 Task: Add Home Health Almond Glow Lotion to the cart.
Action: Mouse moved to (935, 352)
Screenshot: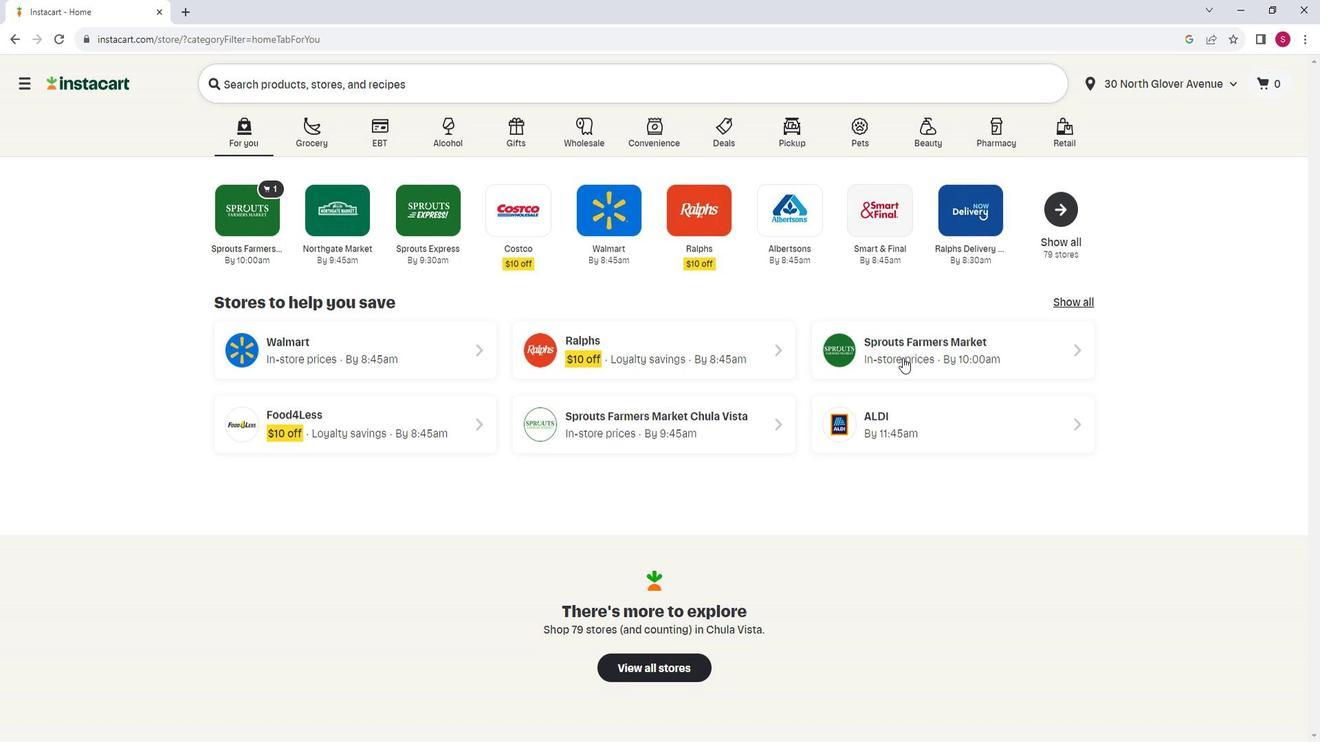 
Action: Mouse pressed left at (935, 352)
Screenshot: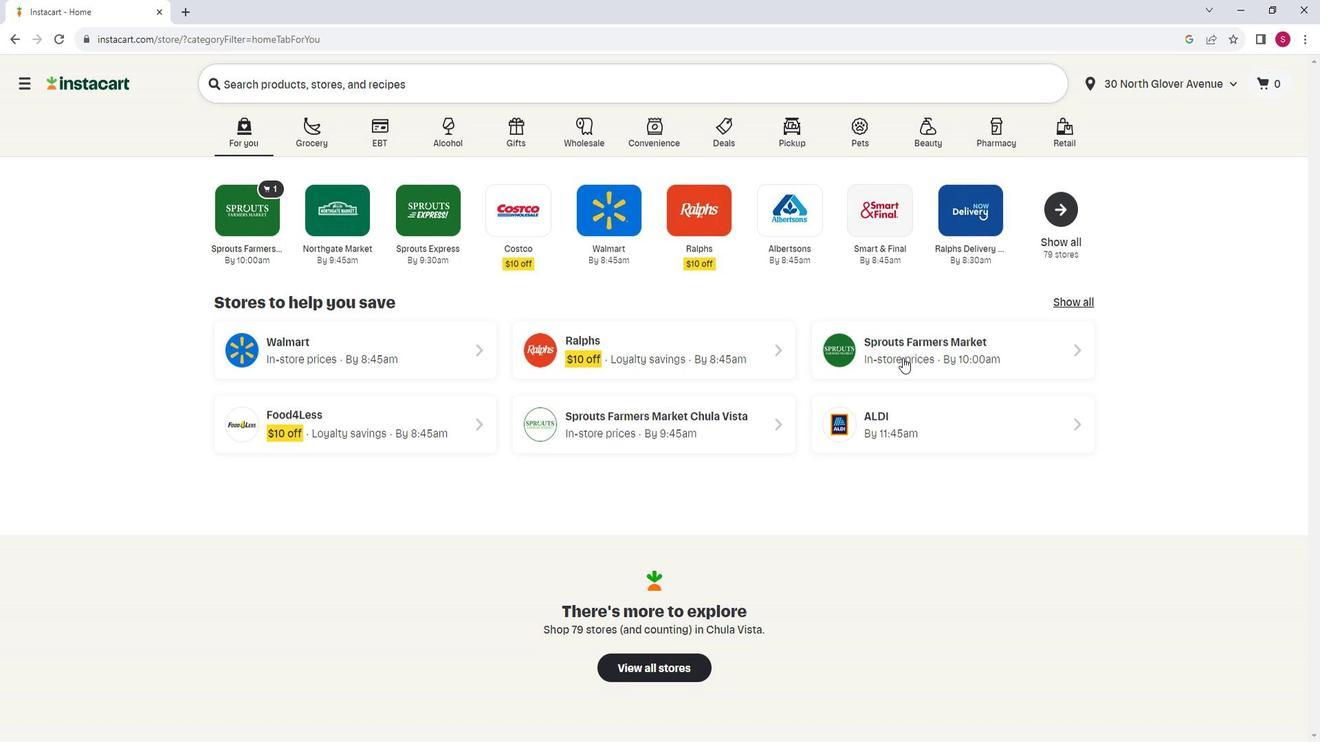 
Action: Mouse moved to (90, 490)
Screenshot: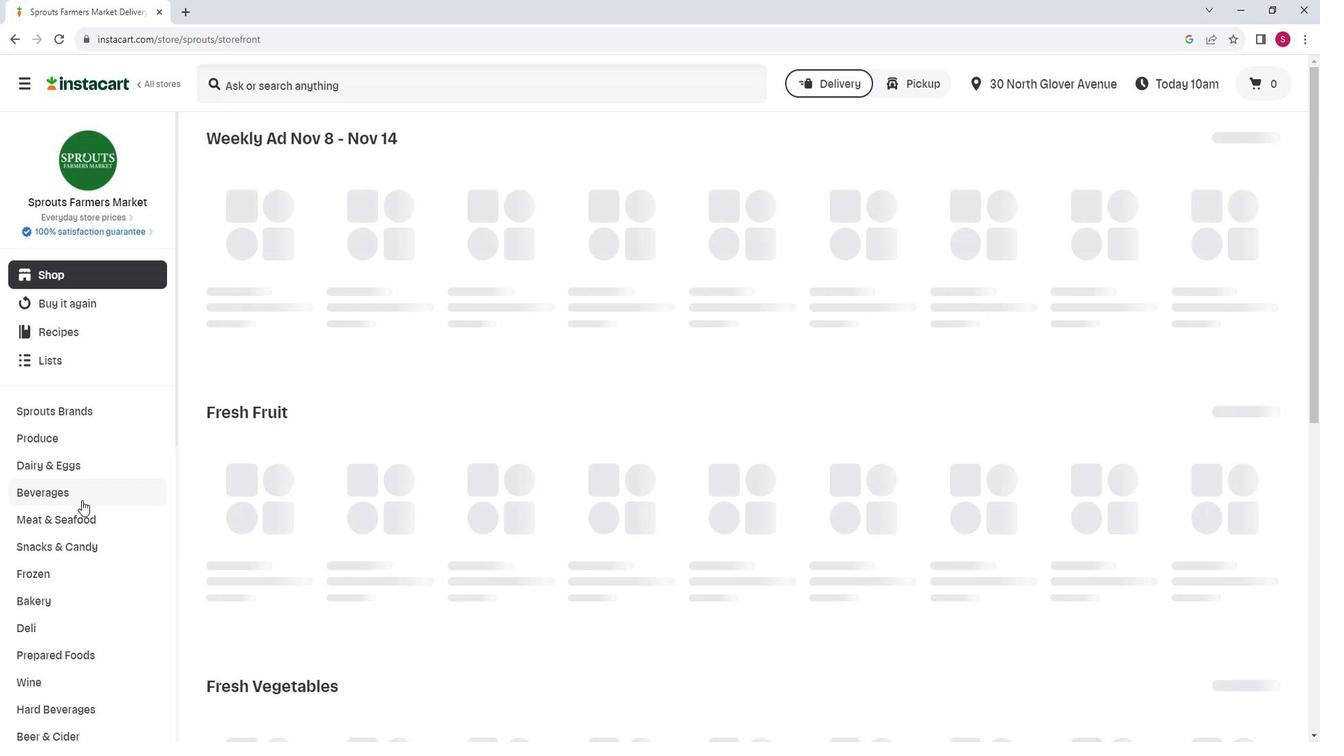 
Action: Mouse scrolled (90, 489) with delta (0, 0)
Screenshot: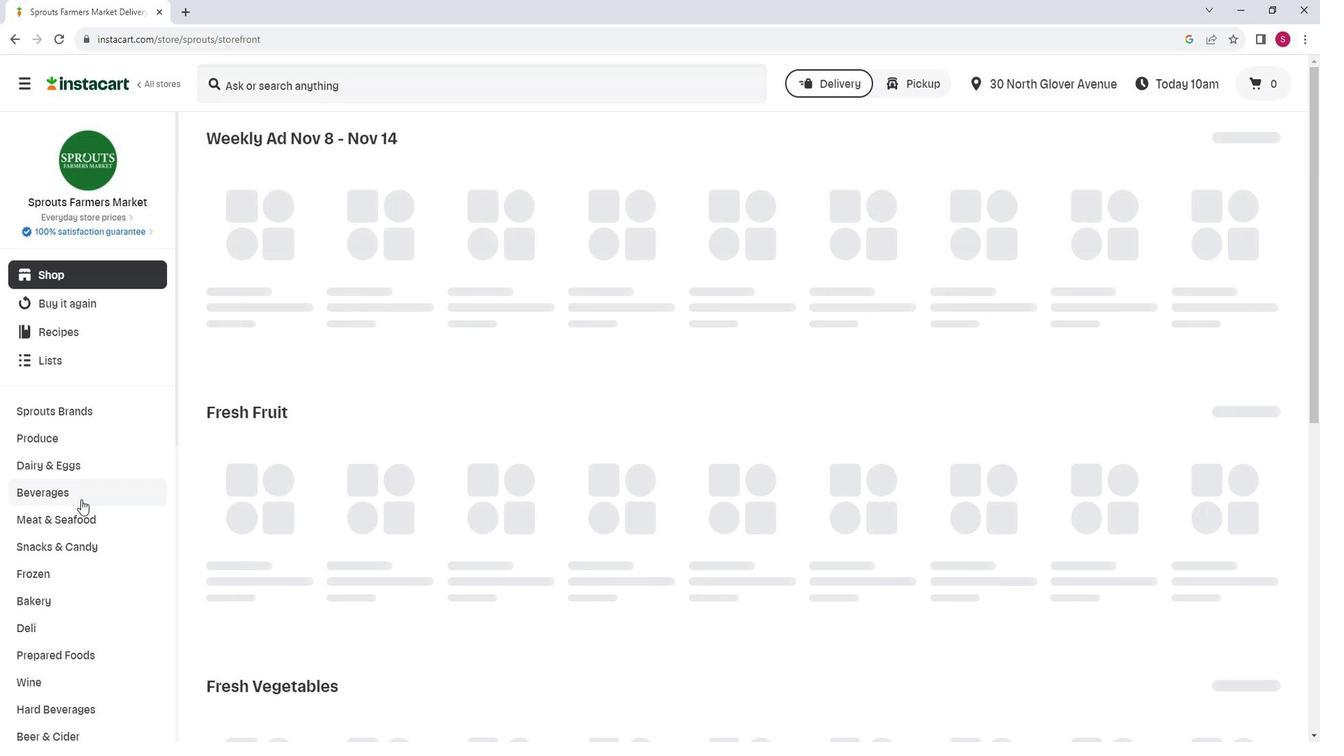 
Action: Mouse scrolled (90, 489) with delta (0, 0)
Screenshot: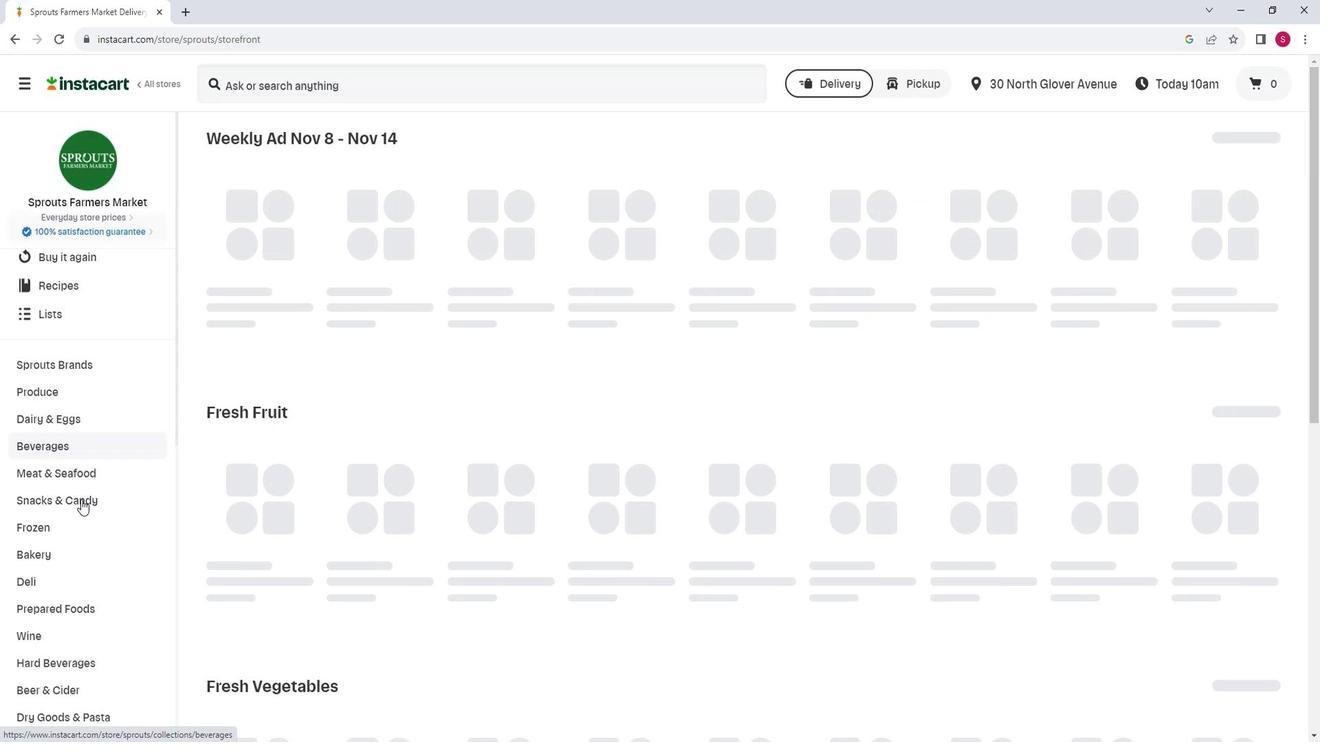 
Action: Mouse scrolled (90, 489) with delta (0, 0)
Screenshot: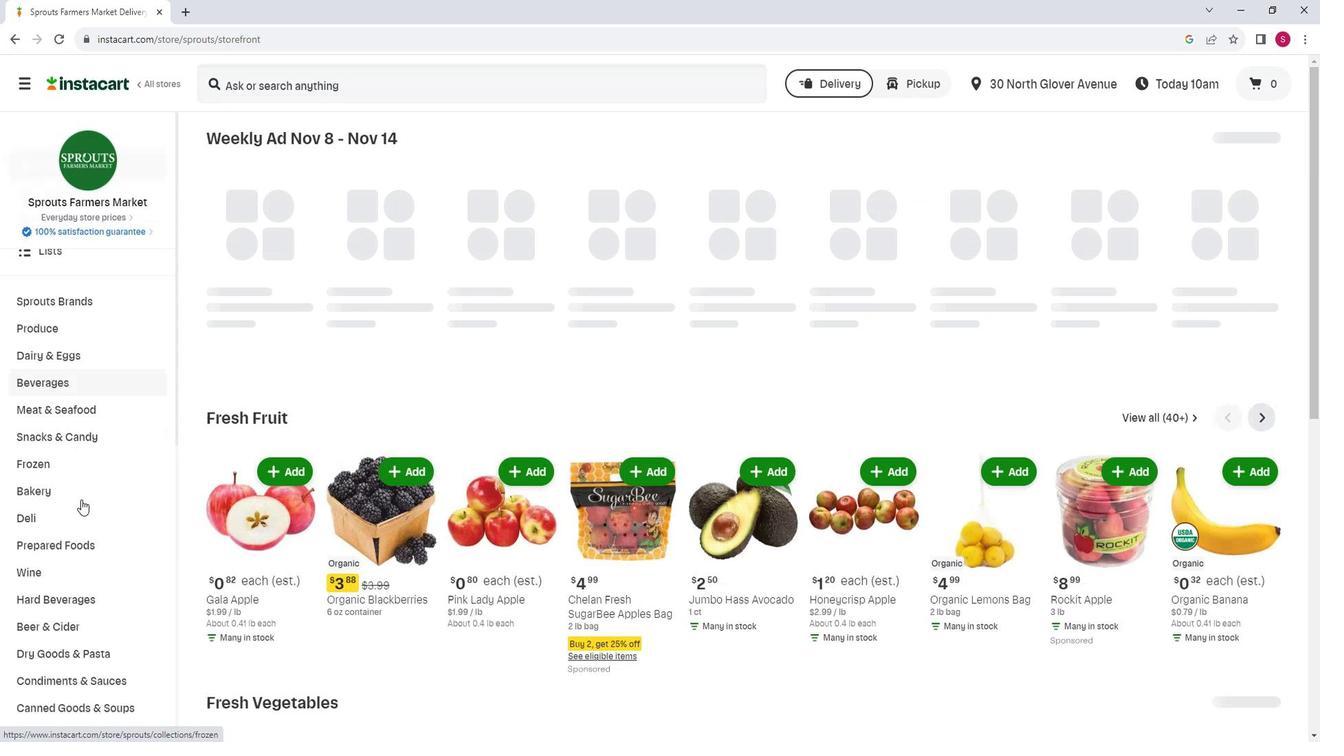 
Action: Mouse scrolled (90, 489) with delta (0, 0)
Screenshot: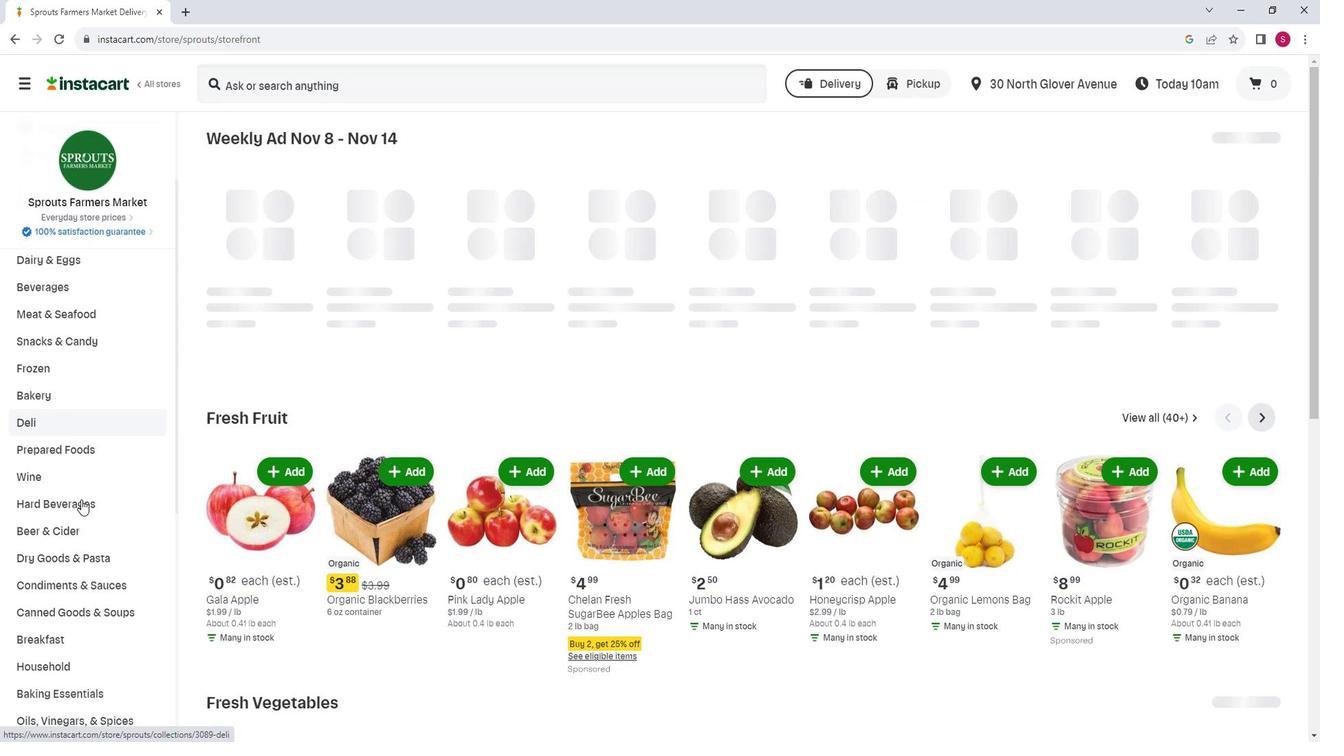 
Action: Mouse moved to (85, 511)
Screenshot: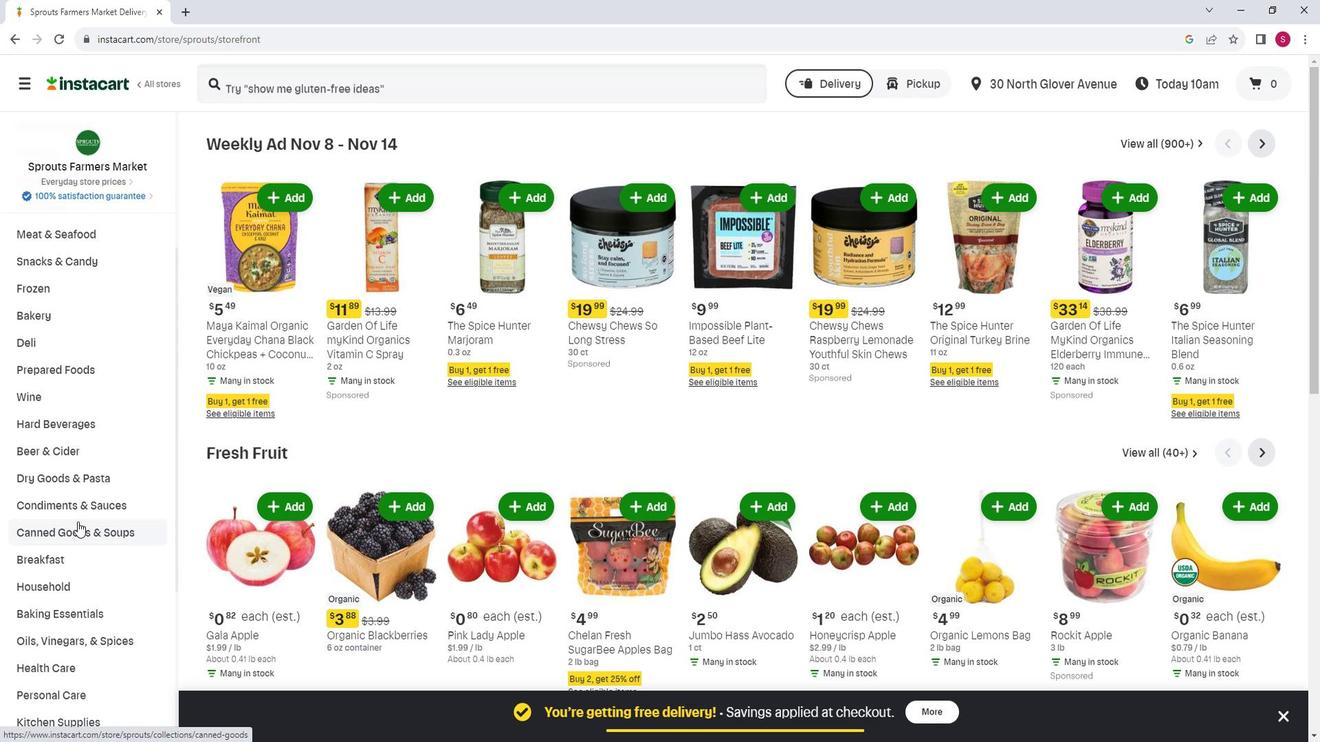 
Action: Mouse scrolled (85, 511) with delta (0, 0)
Screenshot: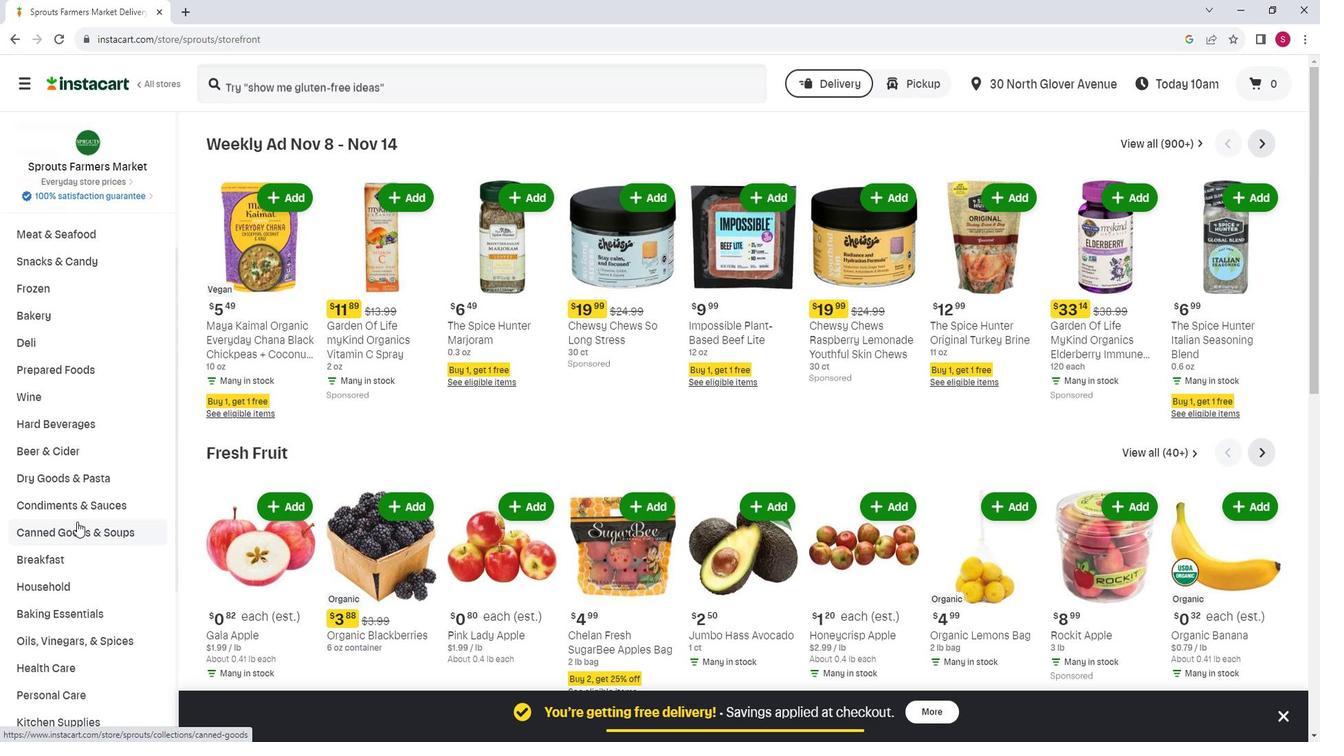 
Action: Mouse moved to (84, 511)
Screenshot: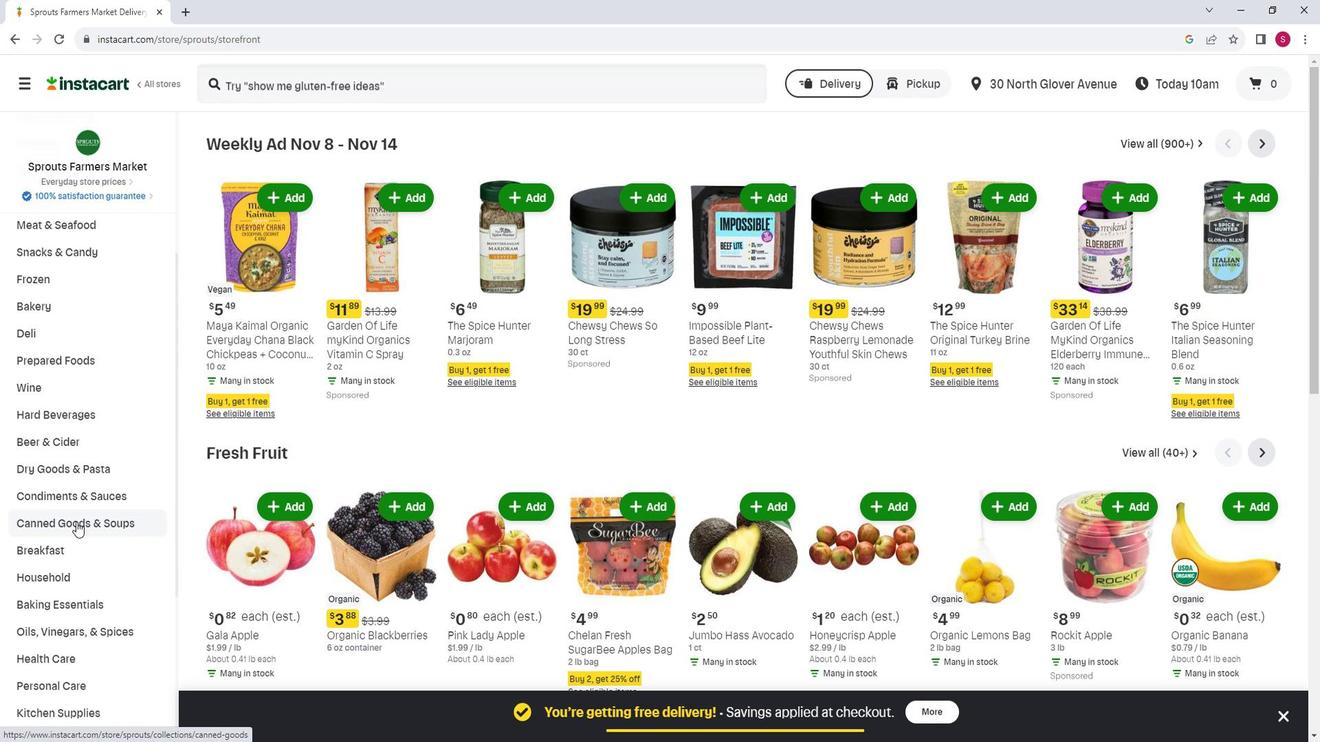 
Action: Mouse scrolled (84, 511) with delta (0, 0)
Screenshot: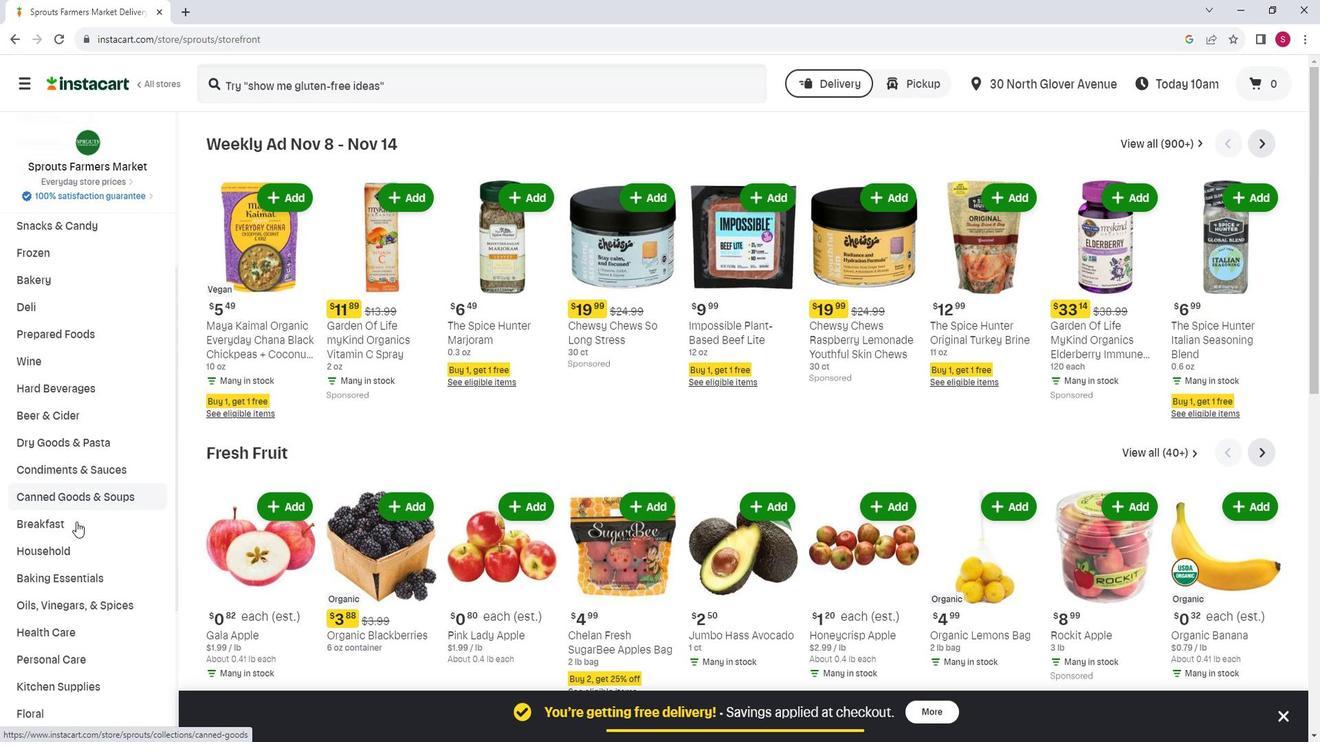 
Action: Mouse moved to (88, 532)
Screenshot: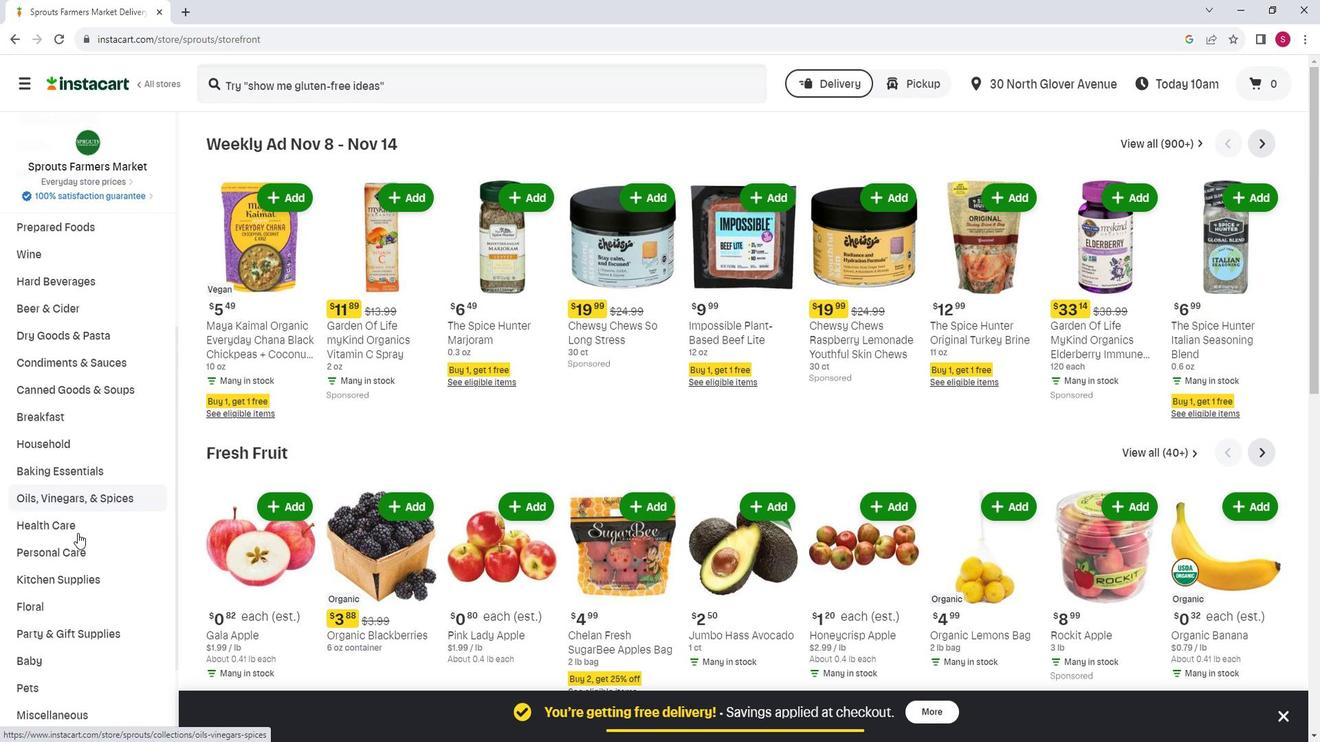 
Action: Mouse pressed left at (88, 532)
Screenshot: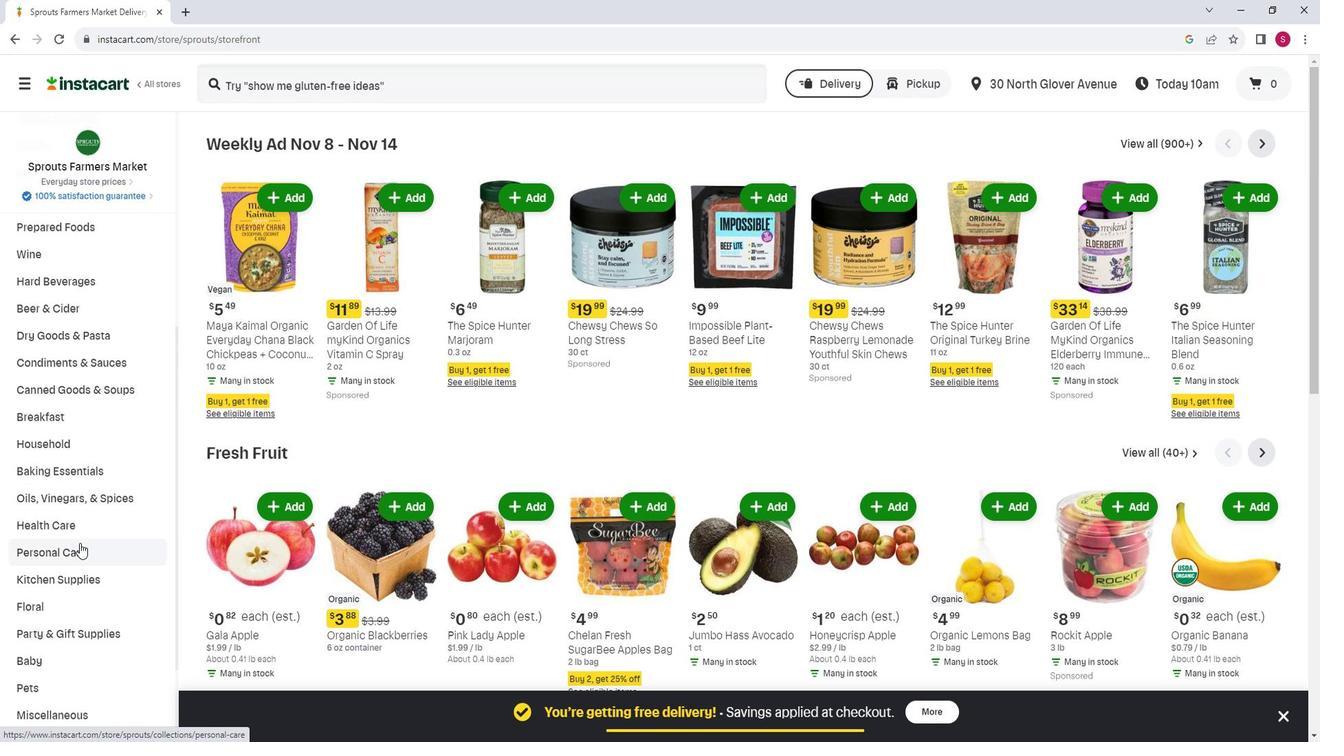 
Action: Mouse moved to (347, 181)
Screenshot: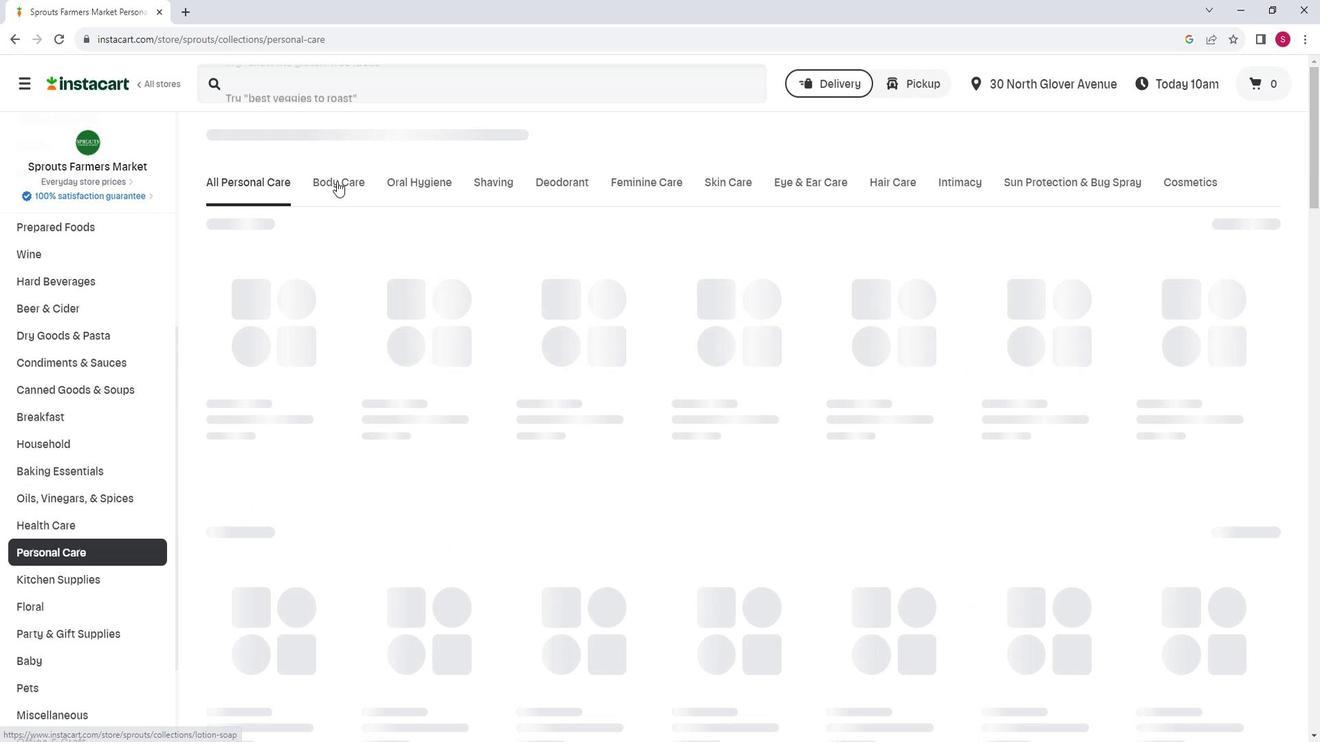 
Action: Mouse pressed left at (347, 181)
Screenshot: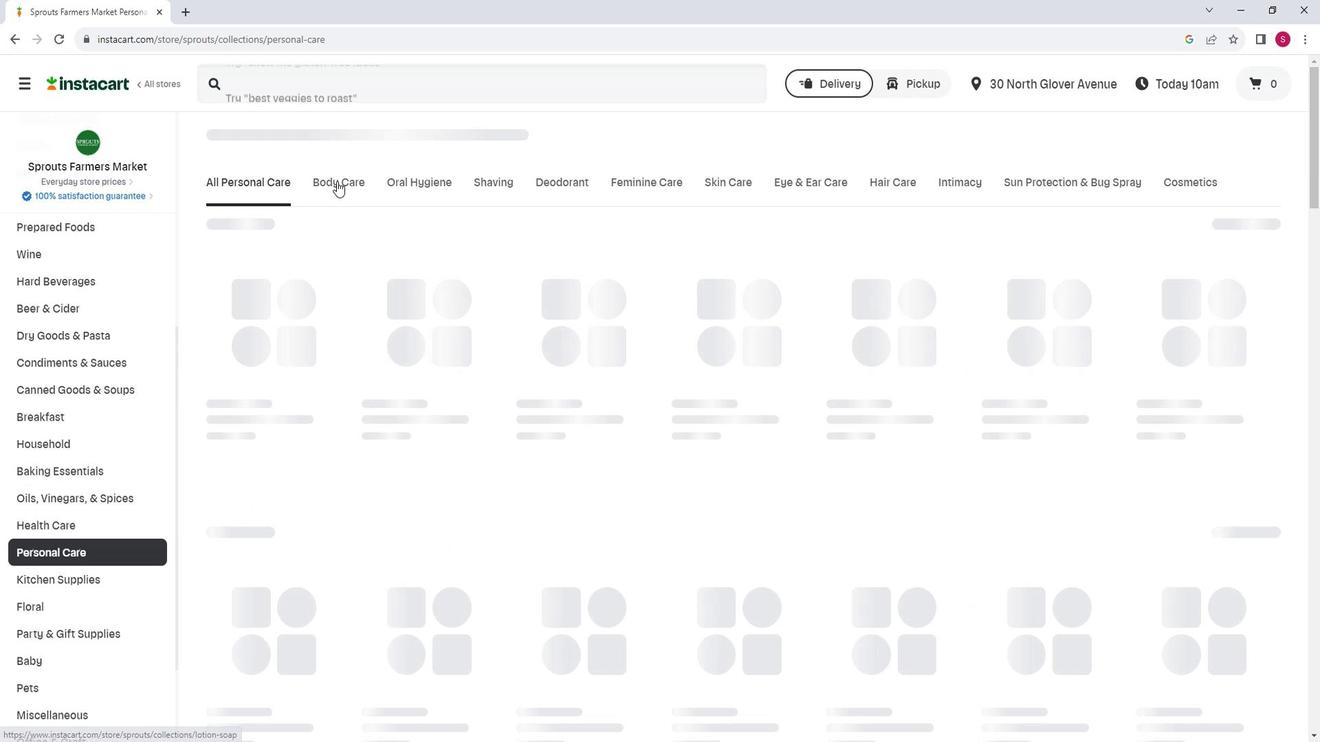 
Action: Mouse moved to (541, 237)
Screenshot: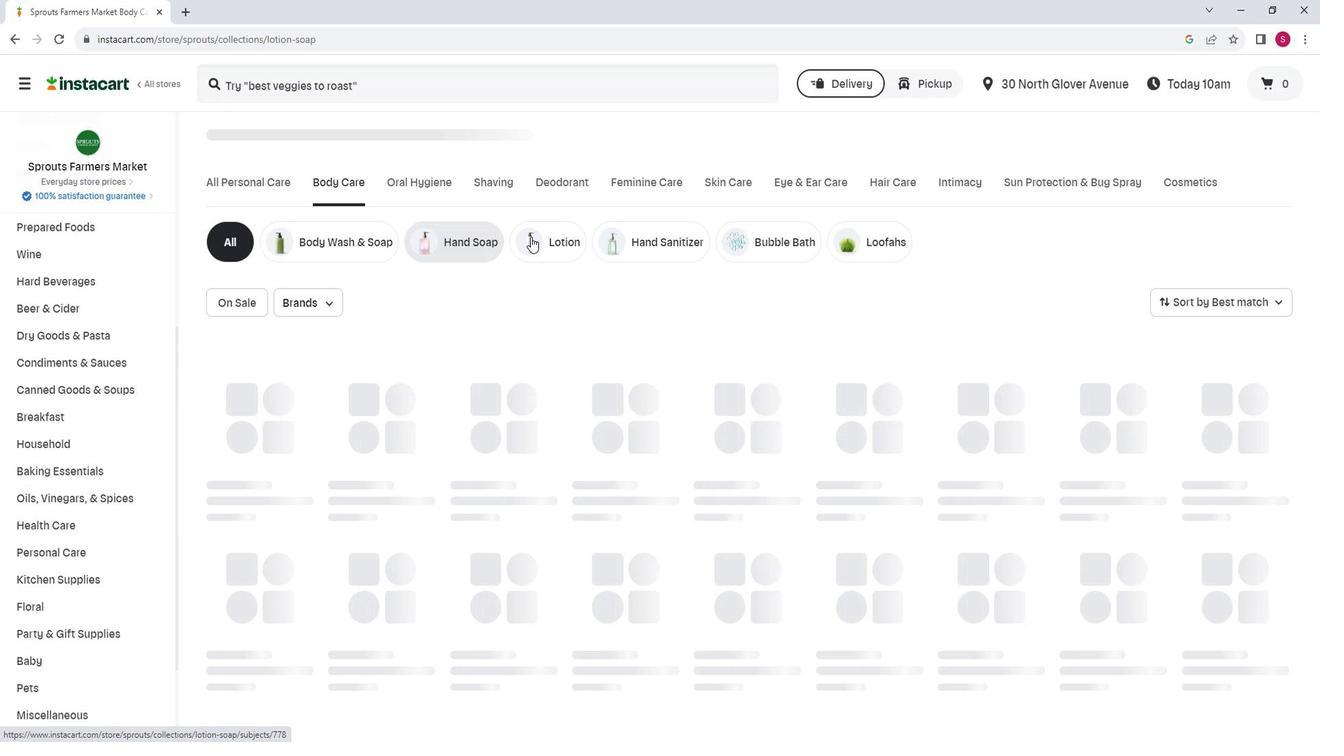 
Action: Mouse pressed left at (541, 237)
Screenshot: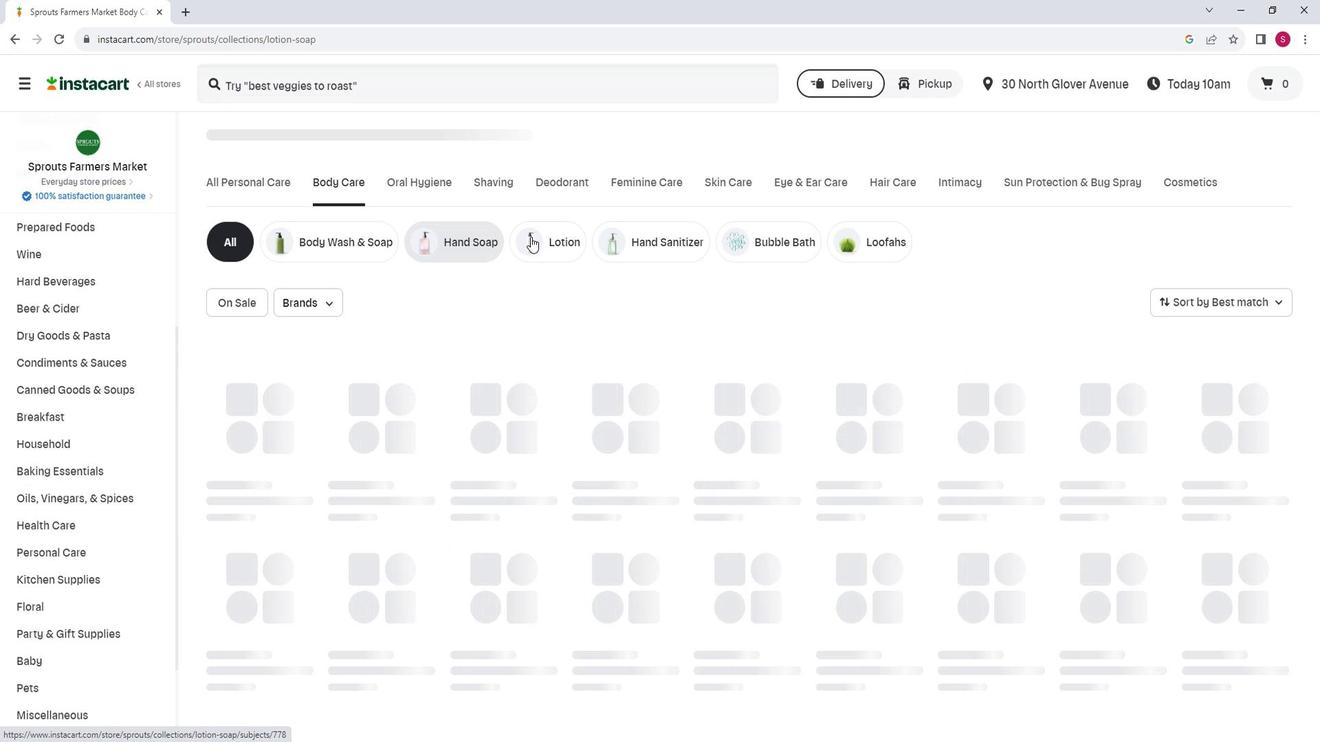 
Action: Mouse moved to (420, 88)
Screenshot: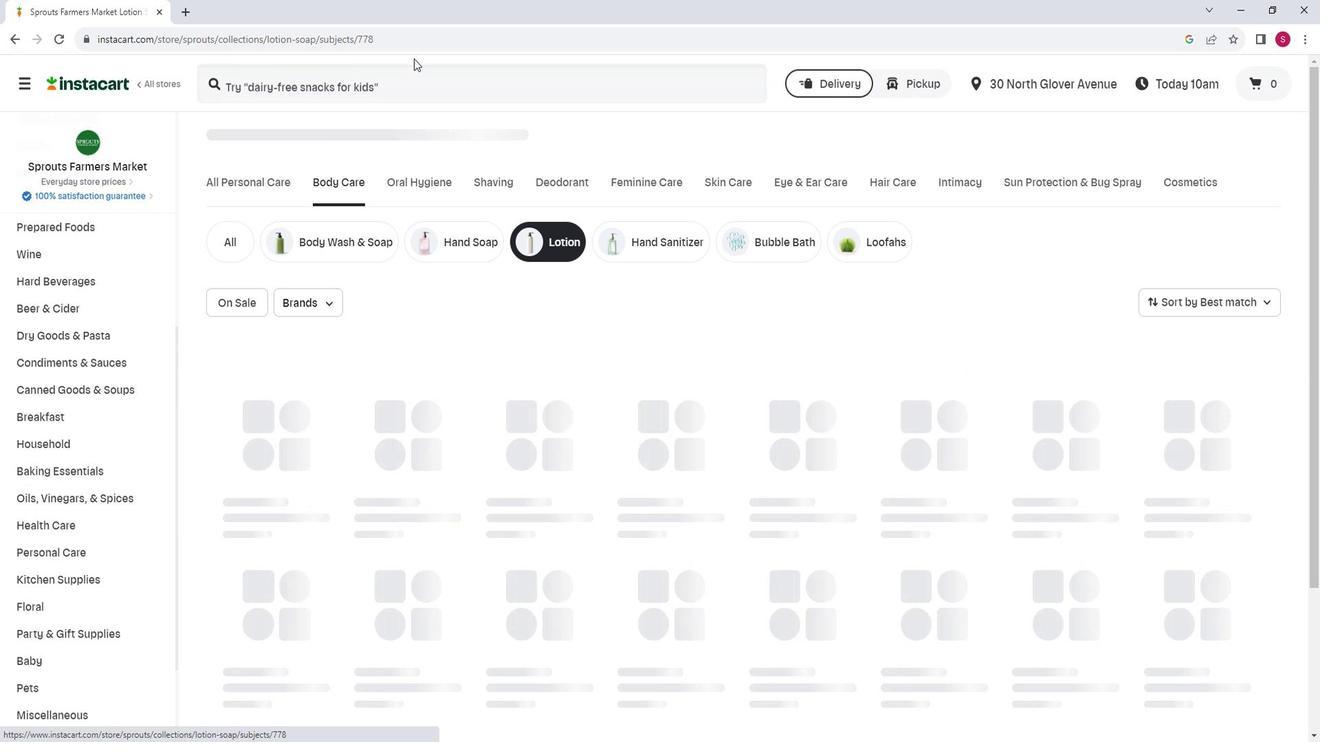 
Action: Mouse pressed left at (420, 88)
Screenshot: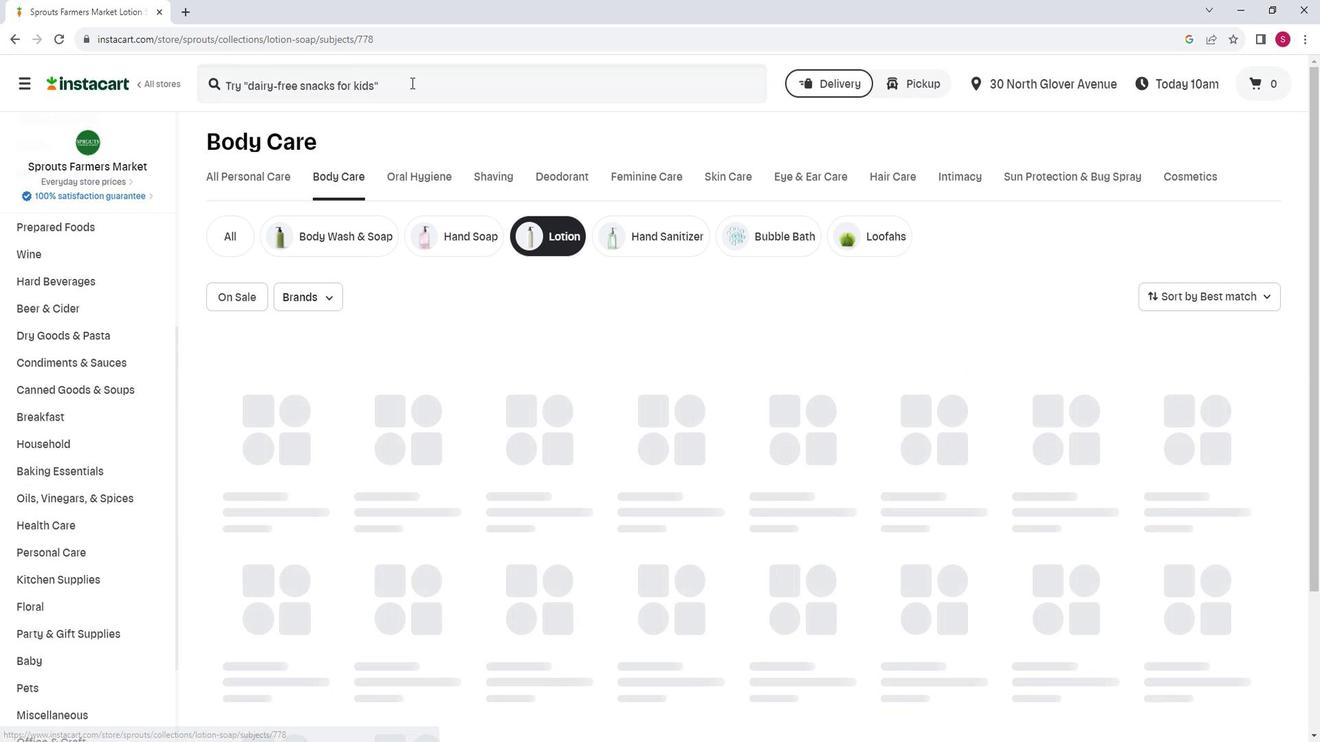 
Action: Mouse moved to (422, 89)
Screenshot: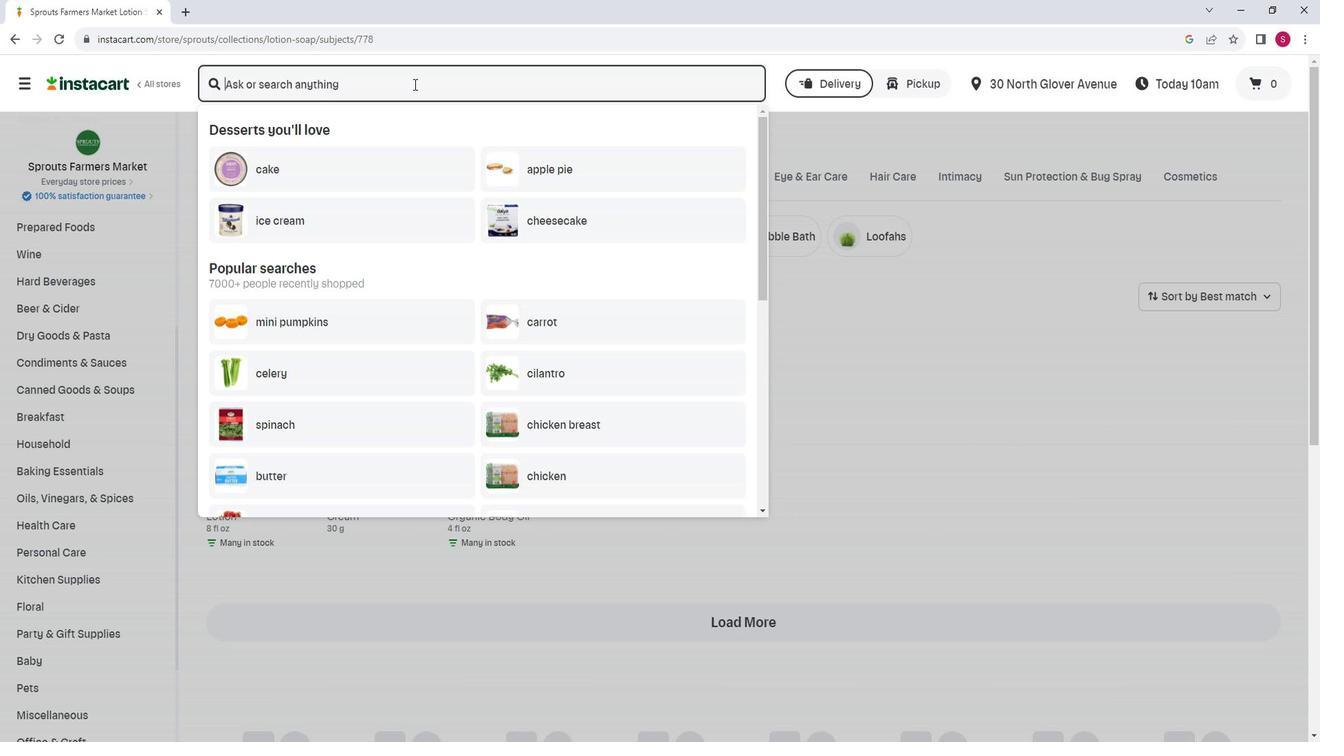 
Action: Key pressed <Key.shift>Home<Key.space><Key.shift><Key.shift><Key.shift><Key.shift><Key.shift>Helath<Key.space><Key.backspace><Key.backspace><Key.backspace><Key.backspace><Key.backspace>alth<Key.space><Key.shift>Alo<Key.backspace>mond<Key.space><Key.shift>Glow<Key.space><Key.shift>Lotion<Key.space><Key.enter>
Screenshot: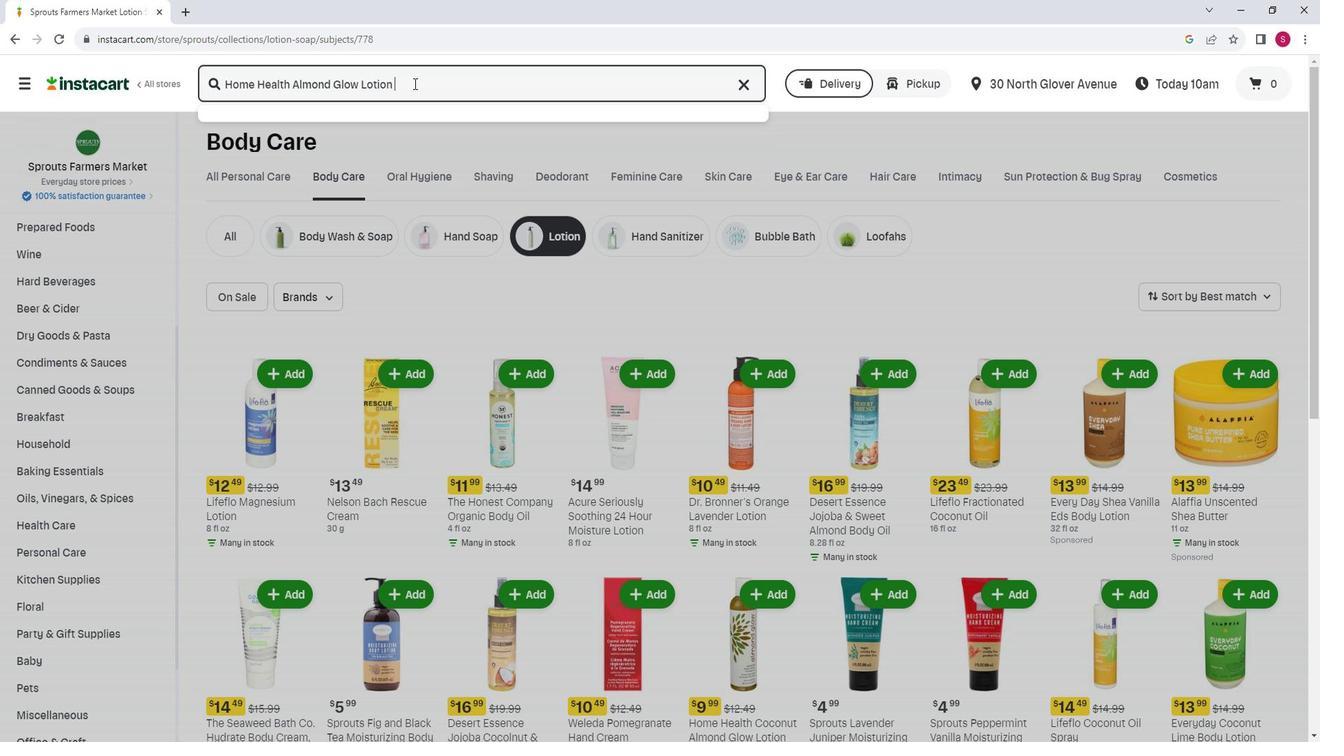 
Action: Mouse moved to (213, 176)
Screenshot: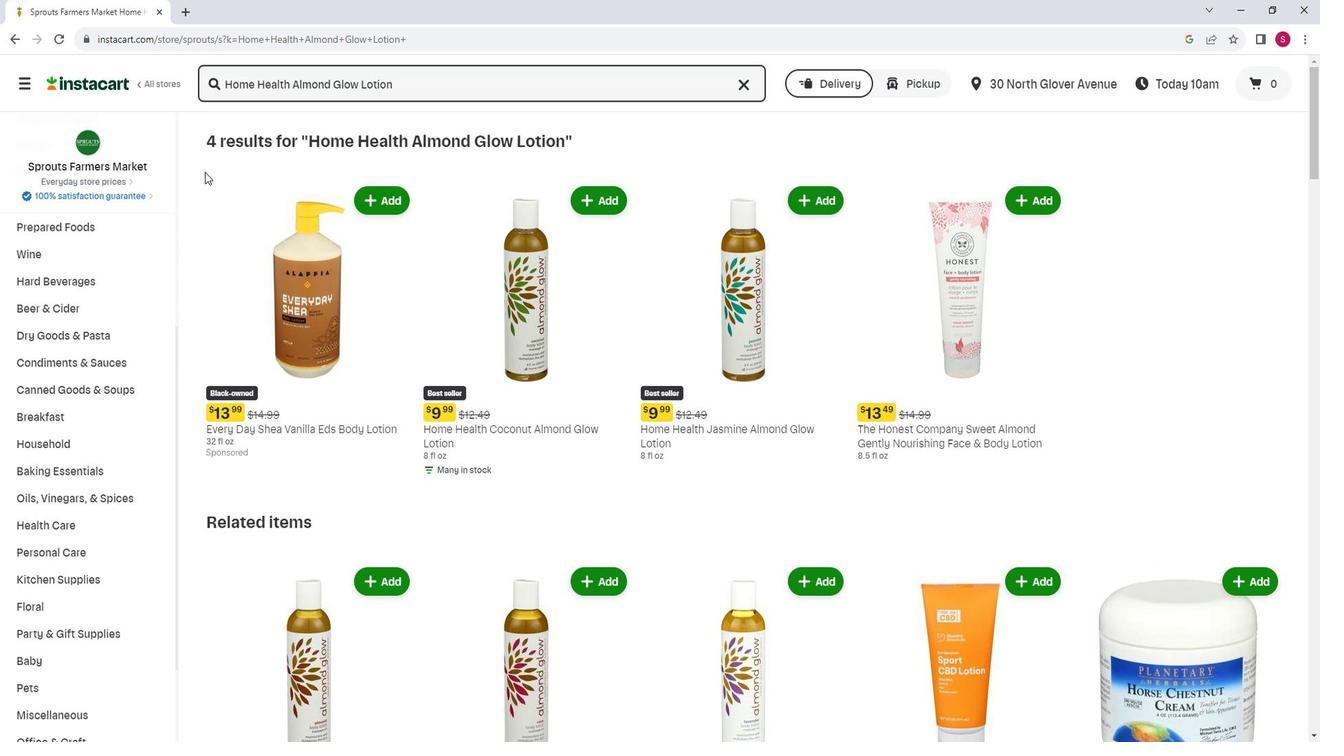 
Action: Mouse scrolled (213, 175) with delta (0, 0)
Screenshot: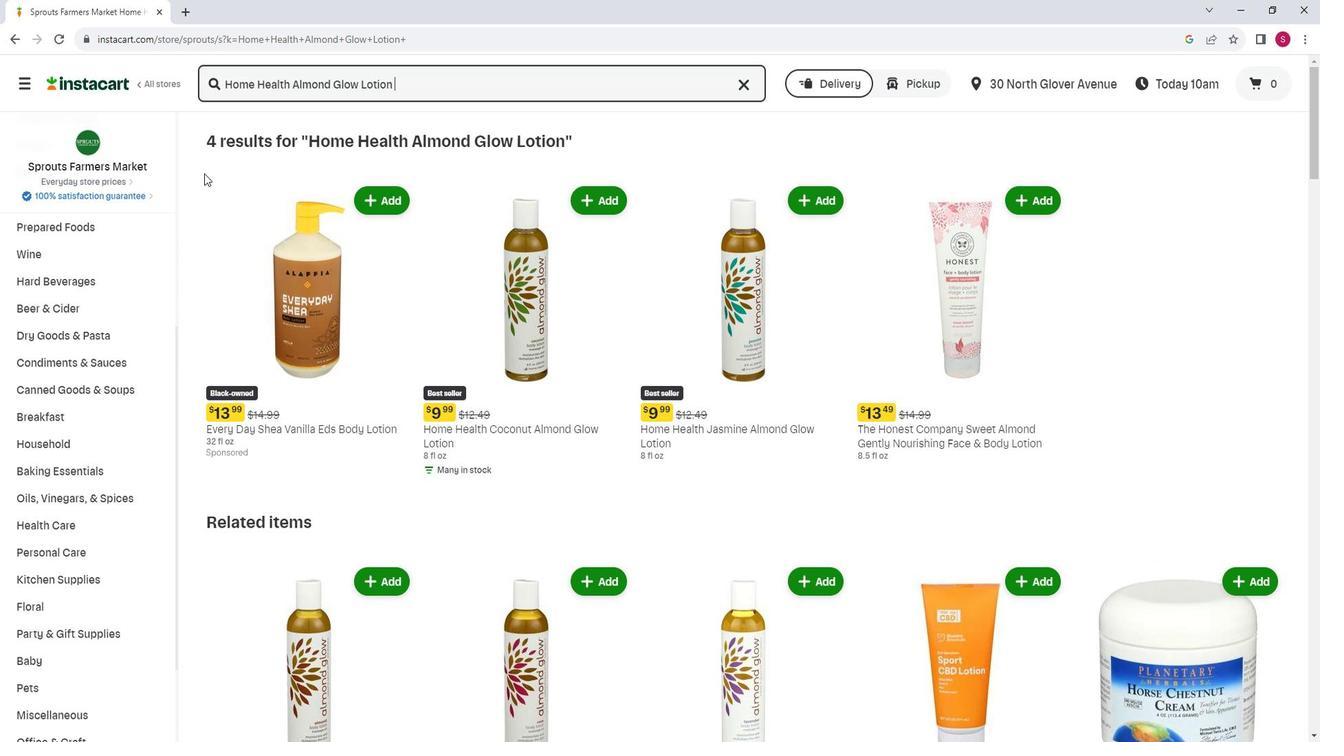 
Action: Mouse moved to (224, 177)
Screenshot: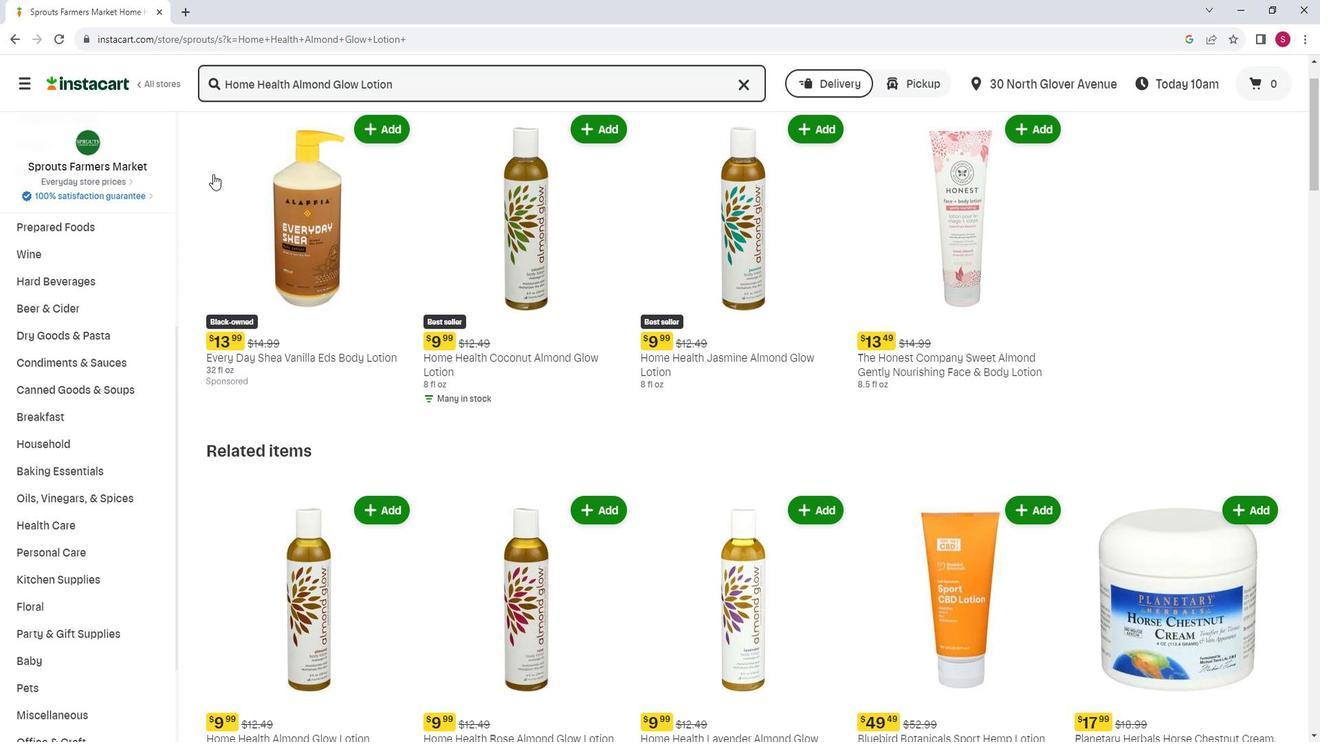 
Action: Mouse scrolled (224, 178) with delta (0, 0)
Screenshot: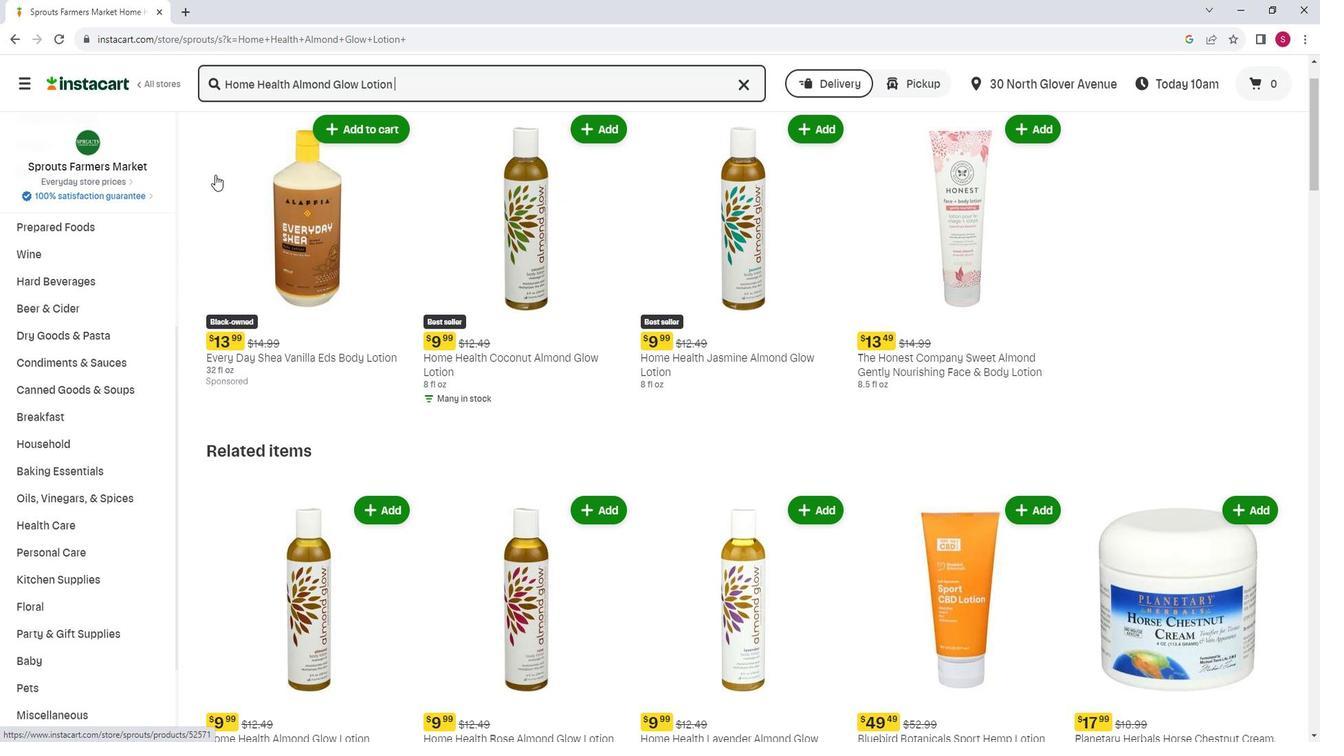 
Action: Mouse moved to (607, 199)
Screenshot: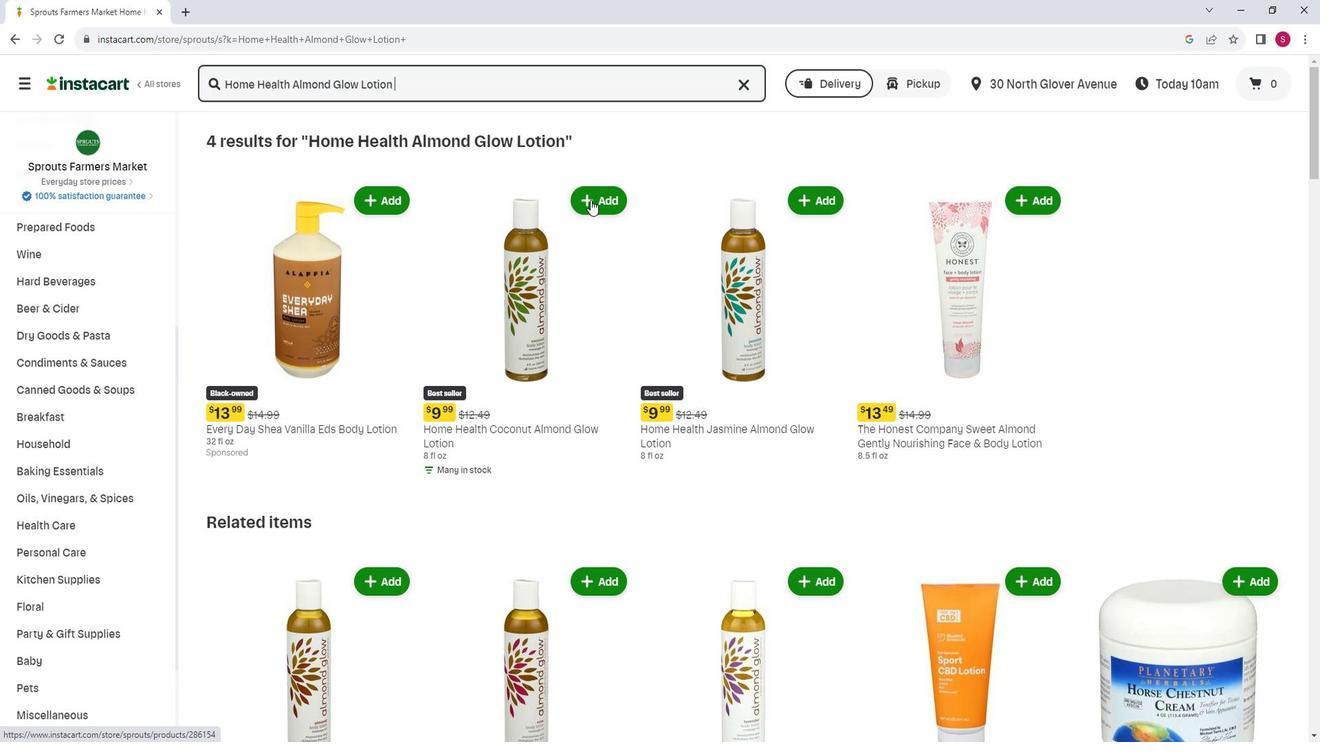 
Action: Mouse pressed left at (607, 199)
Screenshot: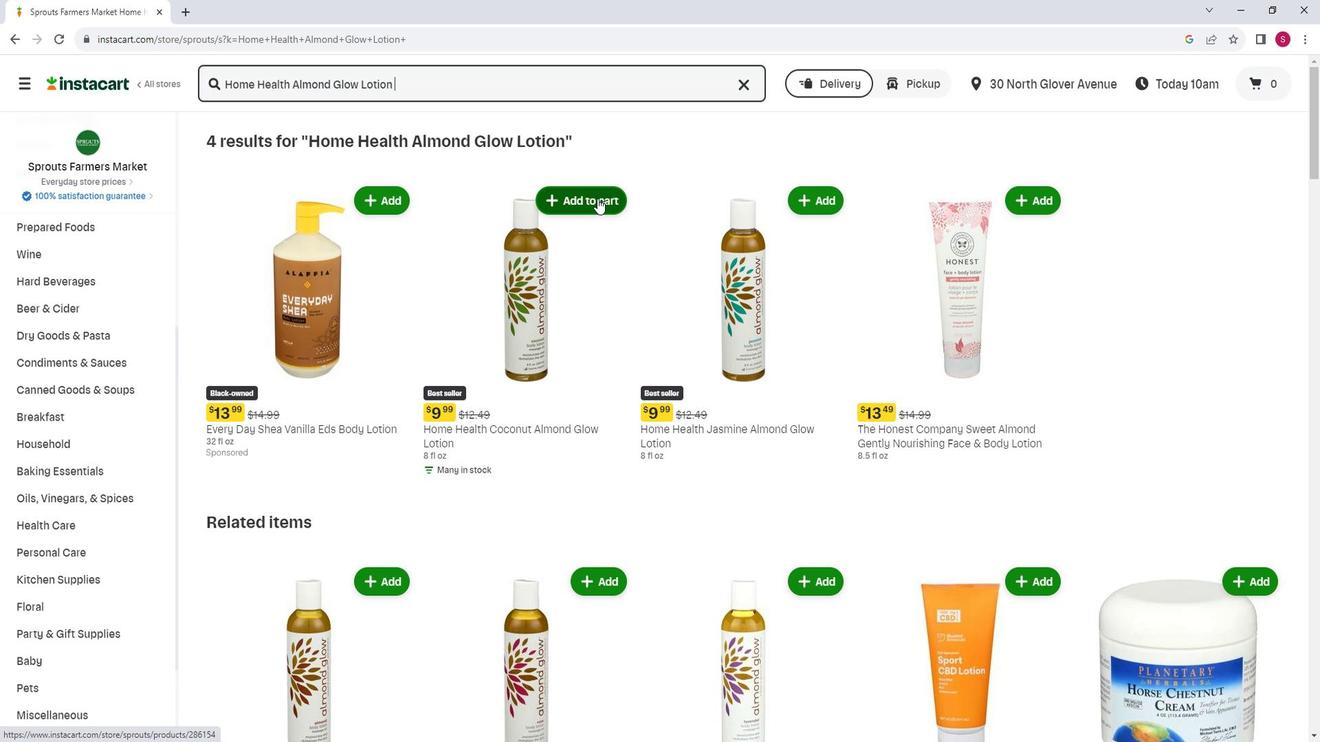 
Action: Mouse moved to (580, 249)
Screenshot: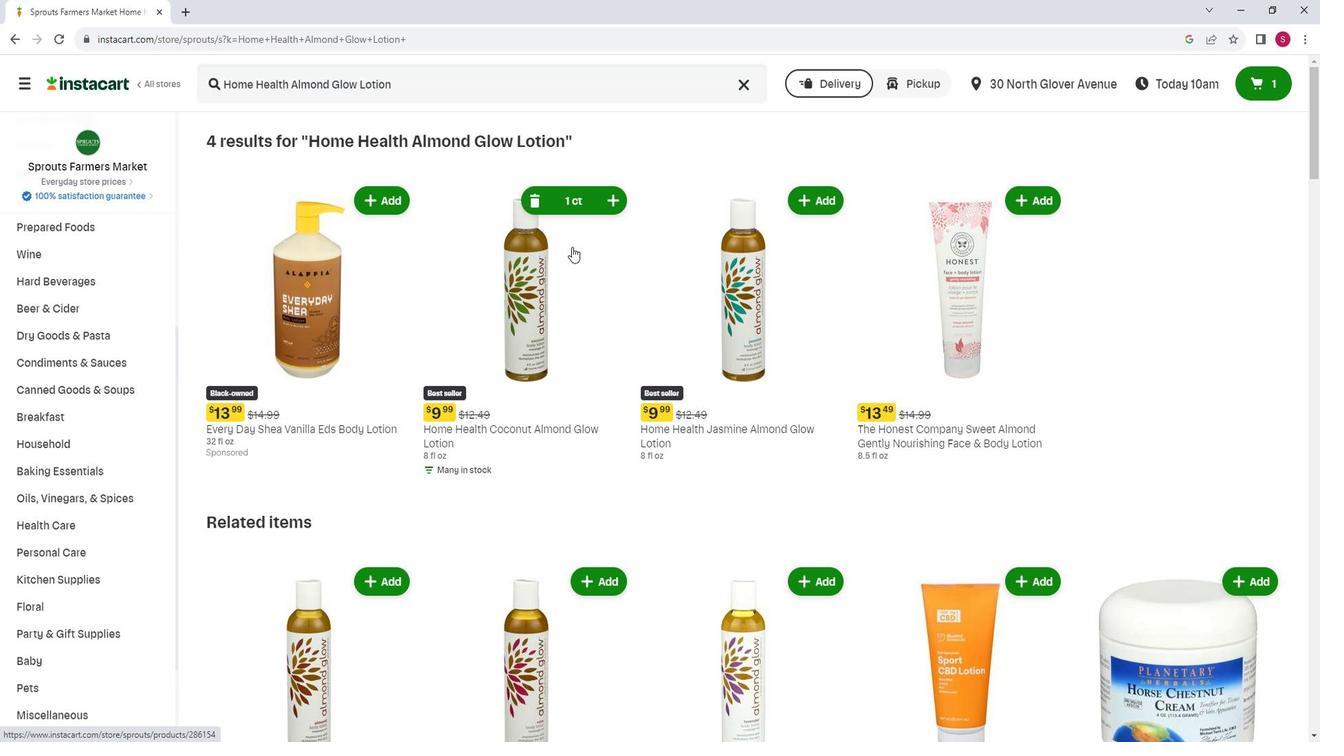 
